 Task: For heading  Tahoma with underline.  font size for heading20,  'Change the font style of data to'Arial.  and font size to 12,  Change the alignment of both headline & data to Align left.  In the sheet  ExpReport templates
Action: Mouse moved to (104, 112)
Screenshot: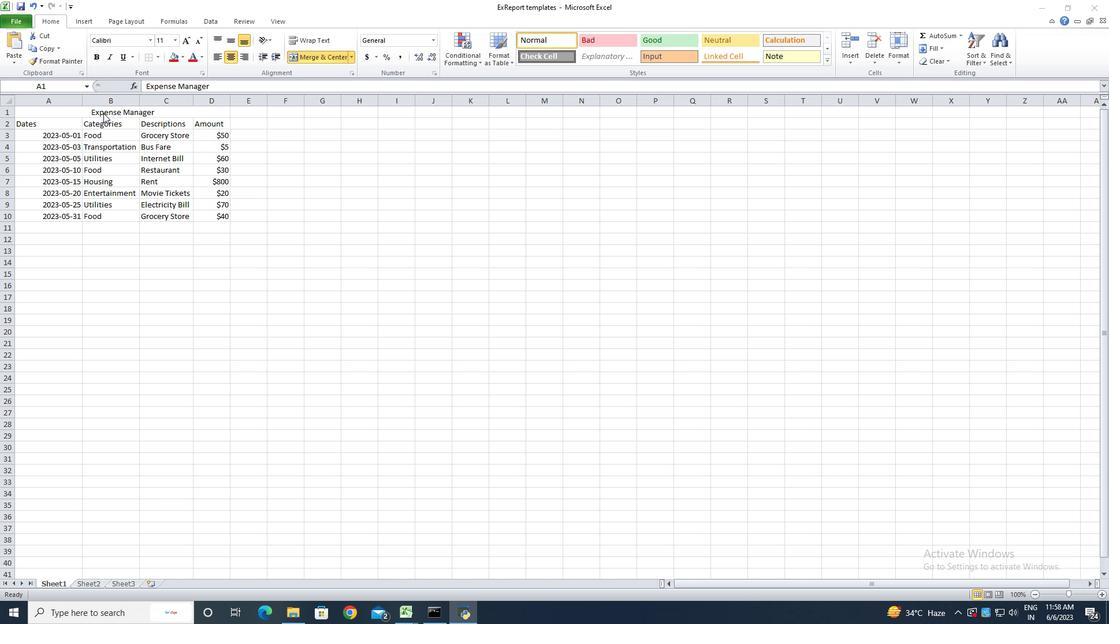
Action: Mouse pressed left at (104, 112)
Screenshot: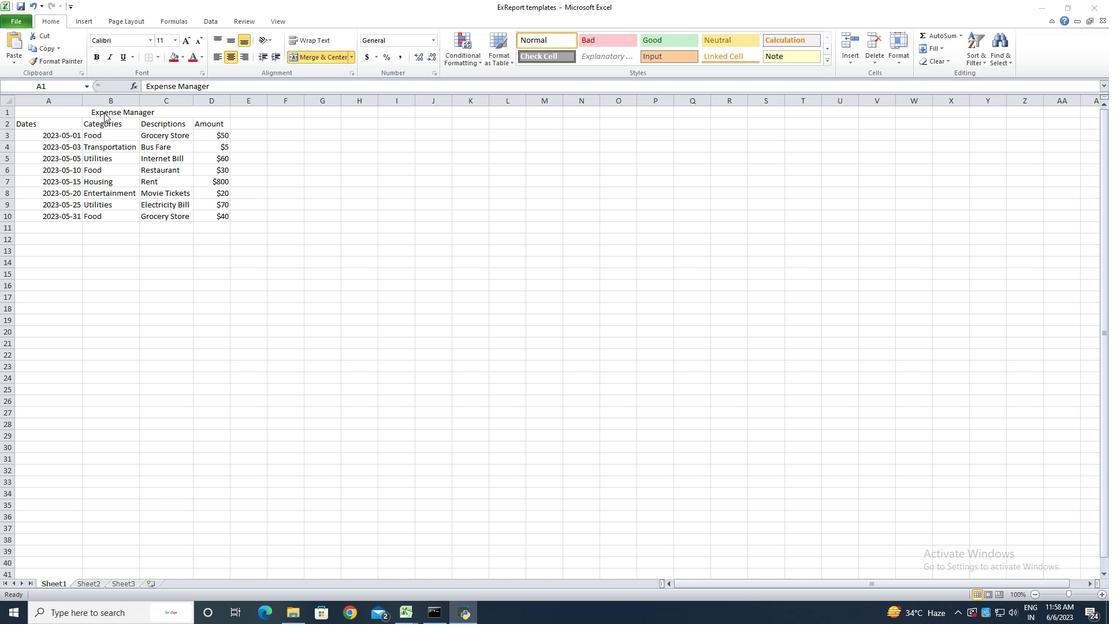 
Action: Mouse moved to (150, 38)
Screenshot: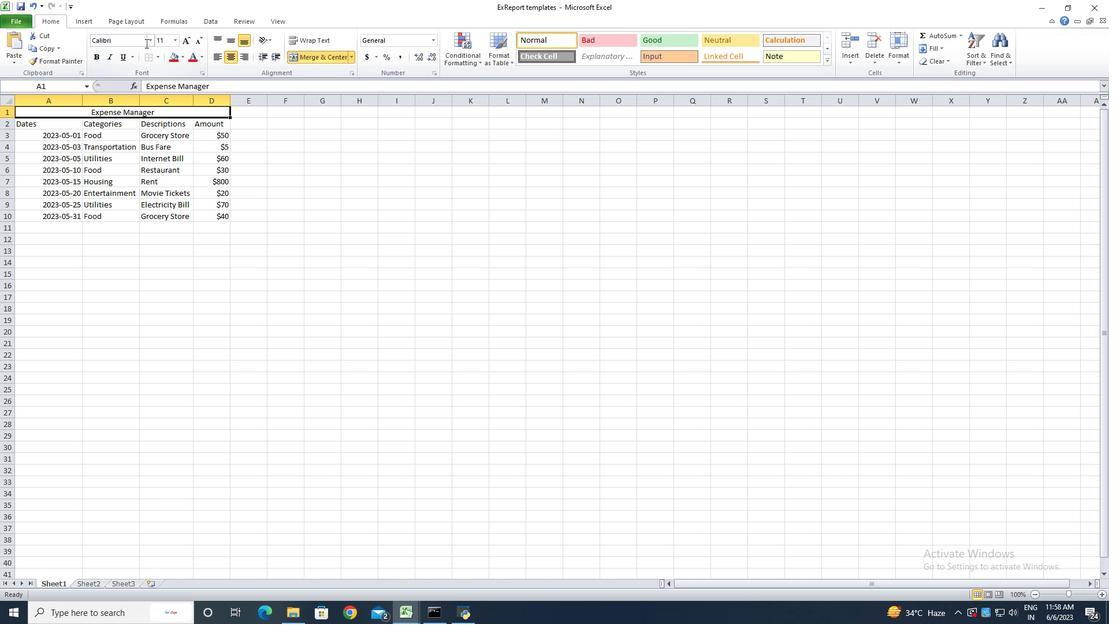 
Action: Mouse pressed left at (150, 38)
Screenshot: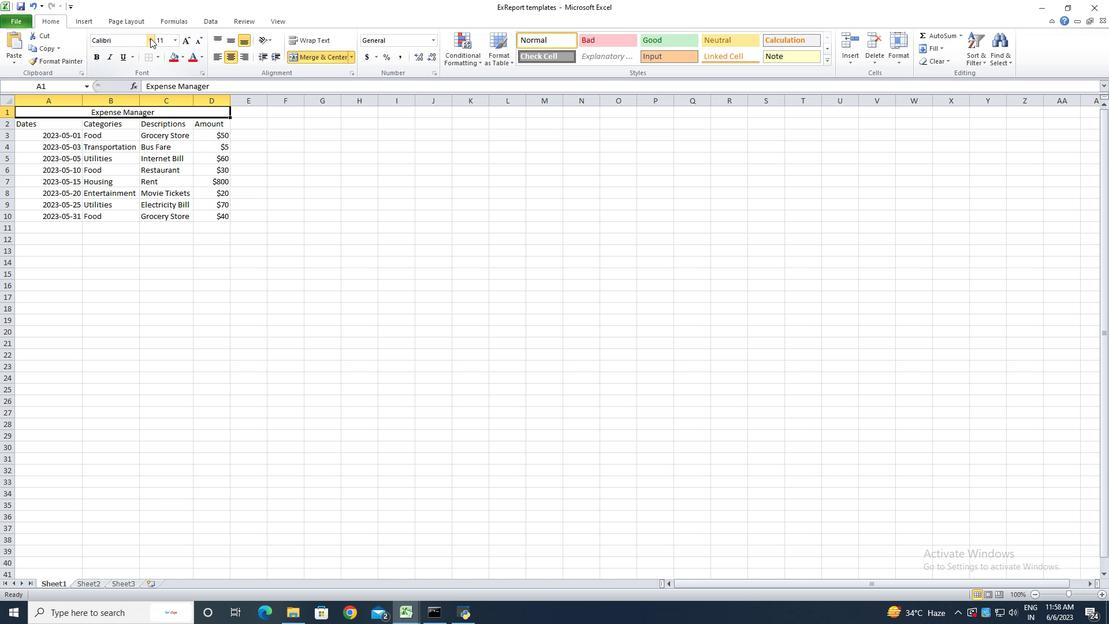 
Action: Key pressed <Key.shift>Tahoma
Screenshot: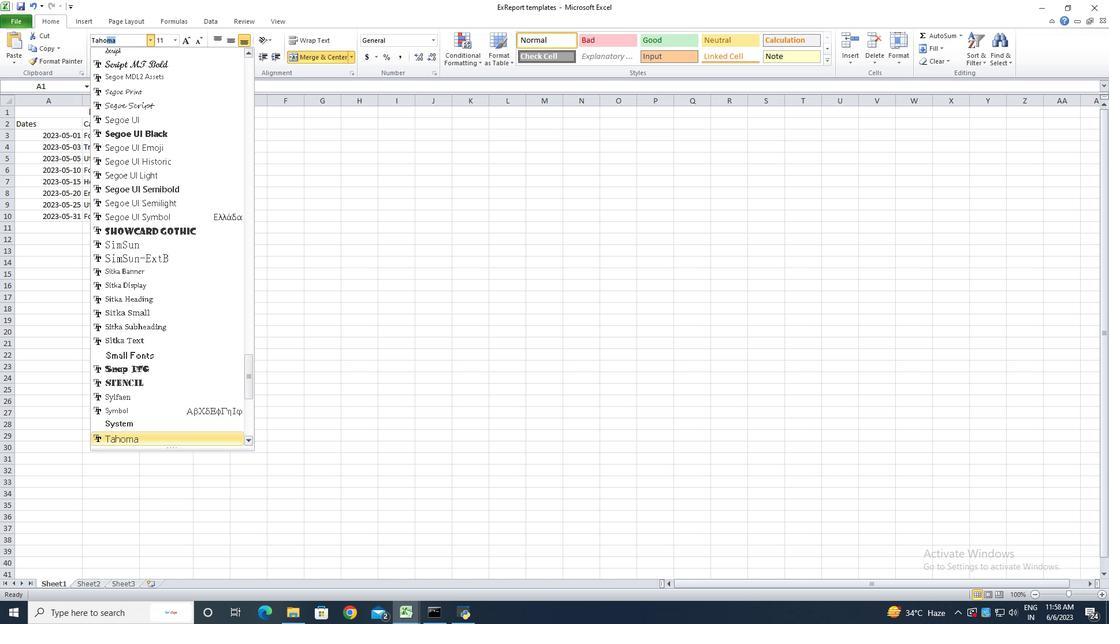 
Action: Mouse moved to (124, 442)
Screenshot: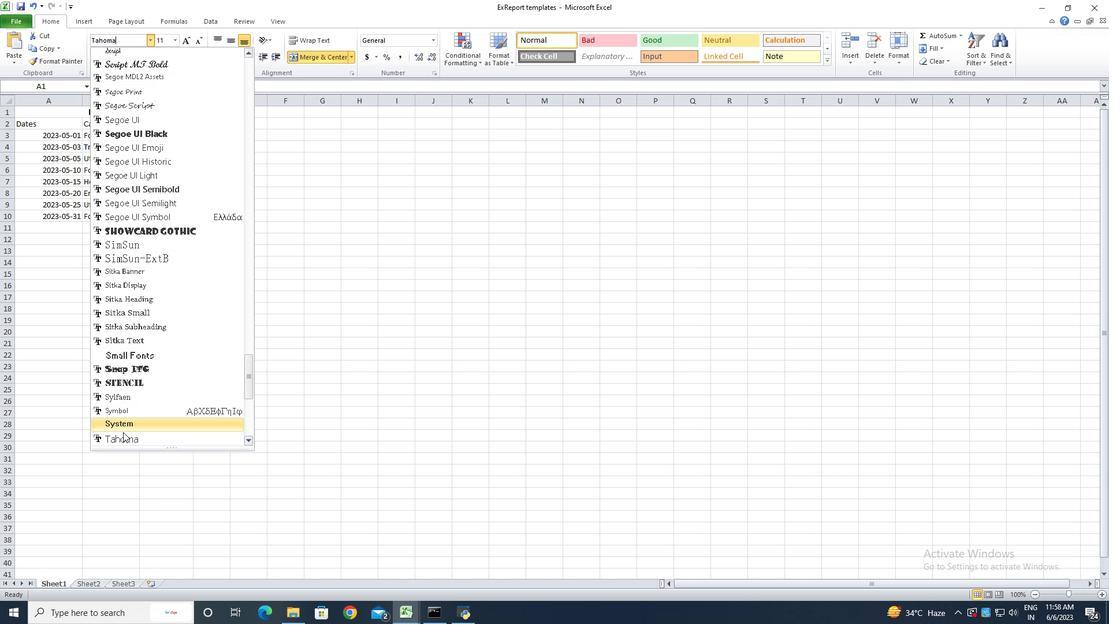 
Action: Mouse pressed left at (124, 442)
Screenshot: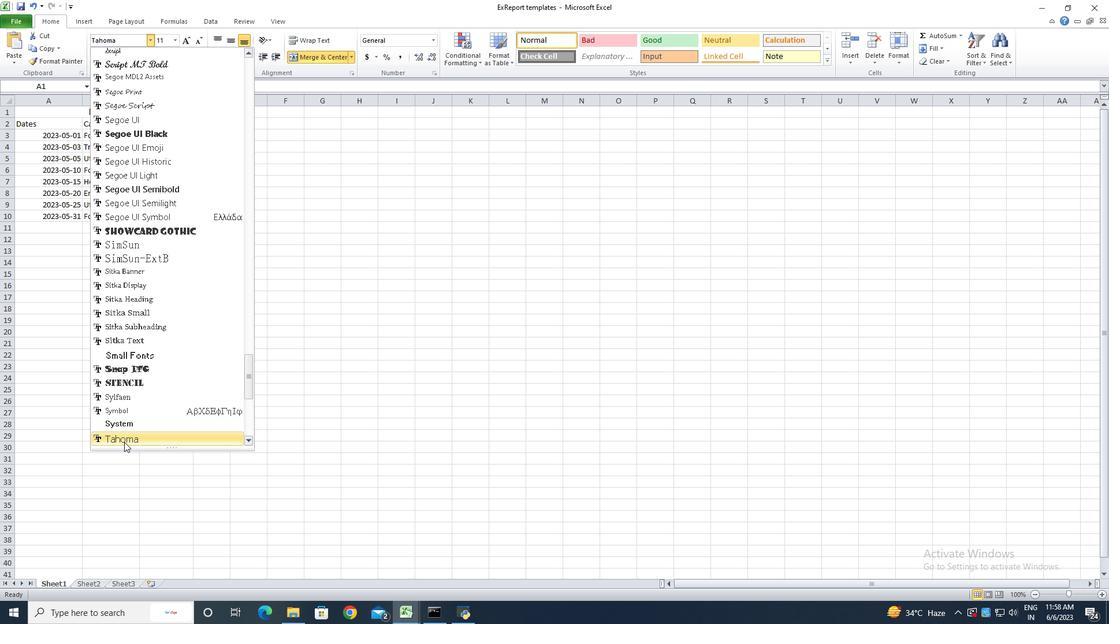 
Action: Mouse moved to (121, 52)
Screenshot: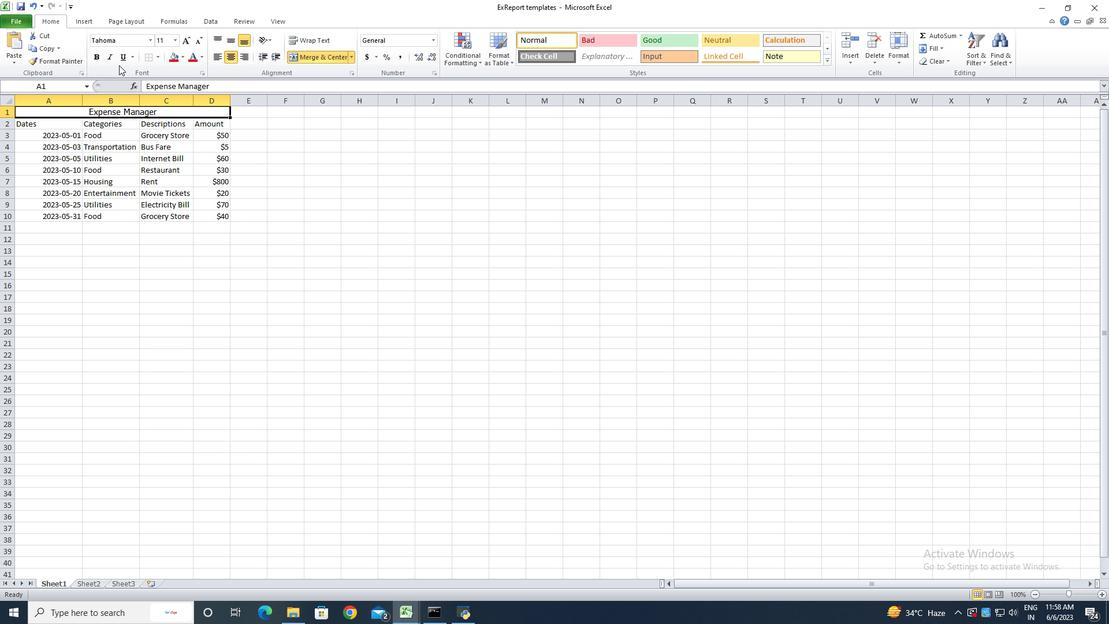 
Action: Mouse pressed left at (121, 52)
Screenshot: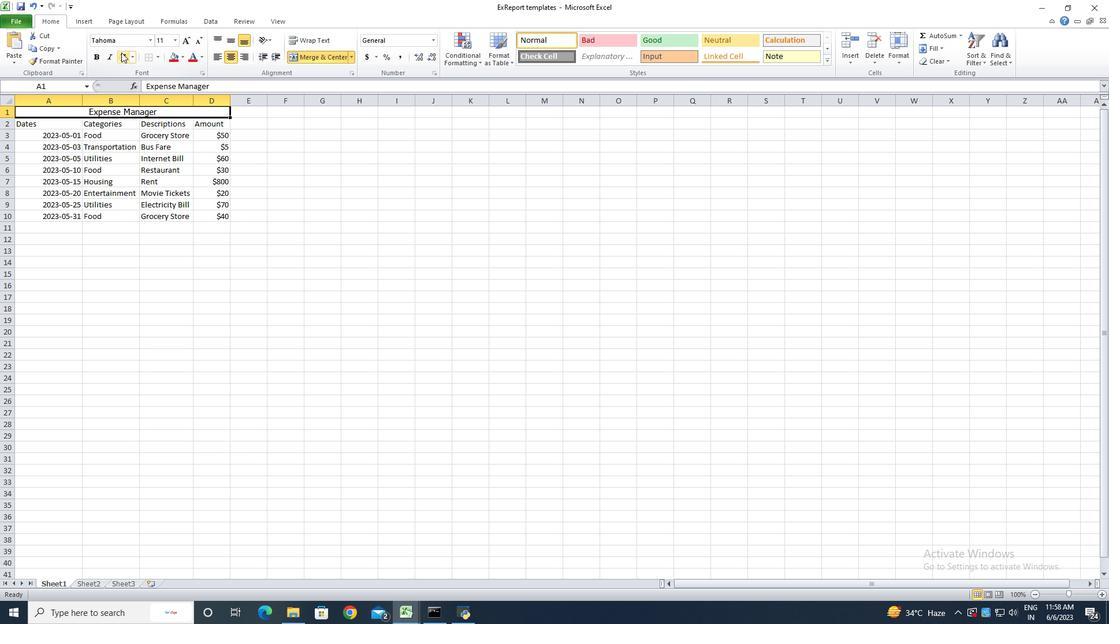 
Action: Mouse moved to (186, 38)
Screenshot: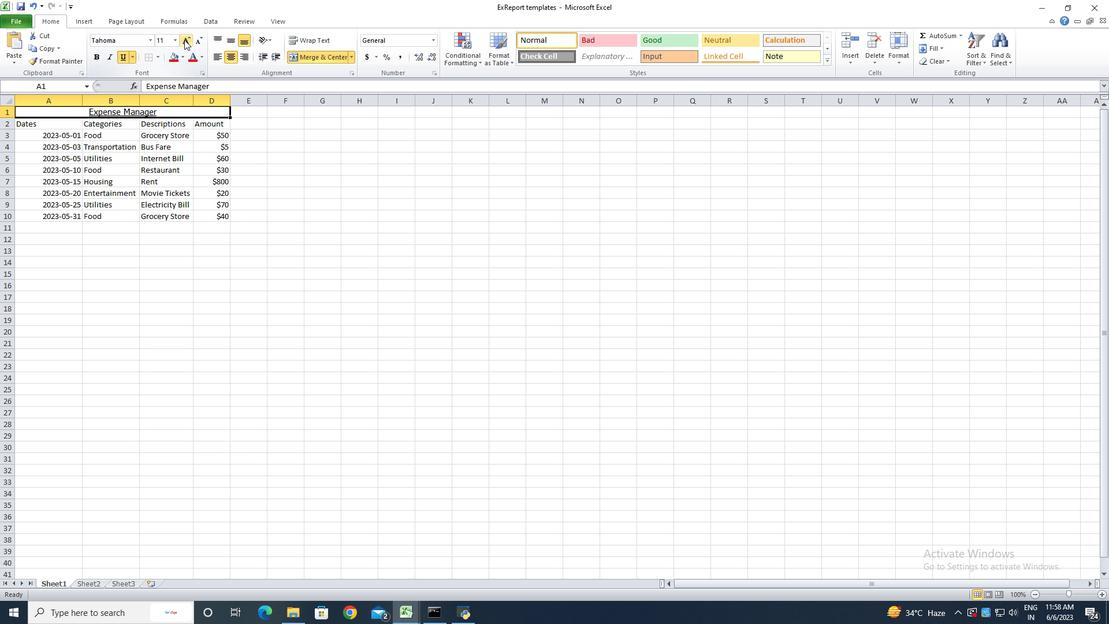 
Action: Mouse pressed left at (186, 38)
Screenshot: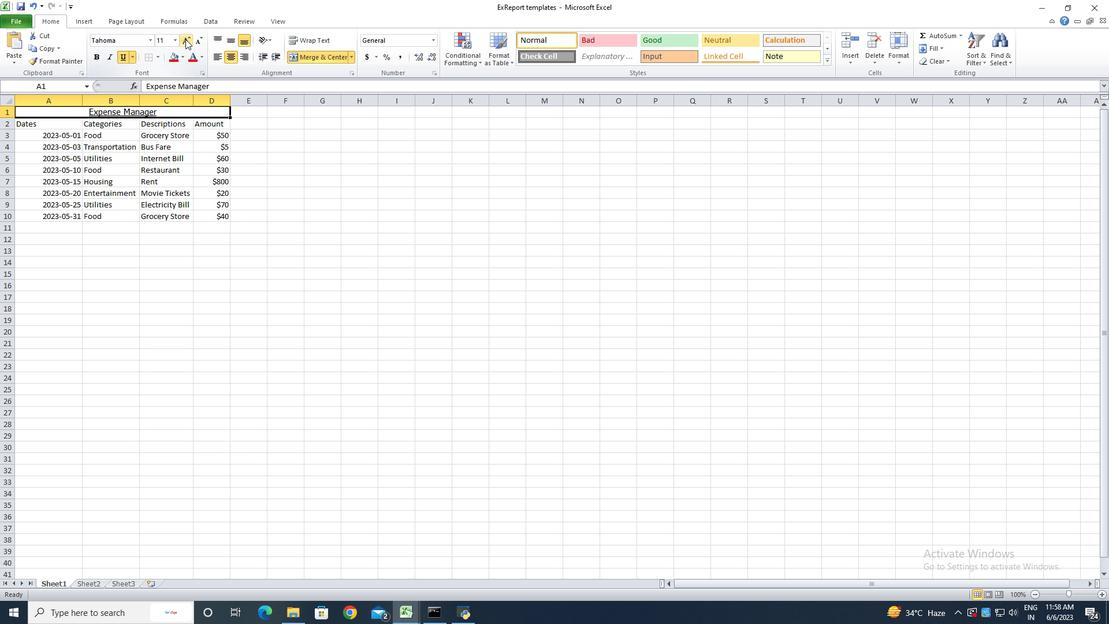 
Action: Mouse pressed left at (186, 38)
Screenshot: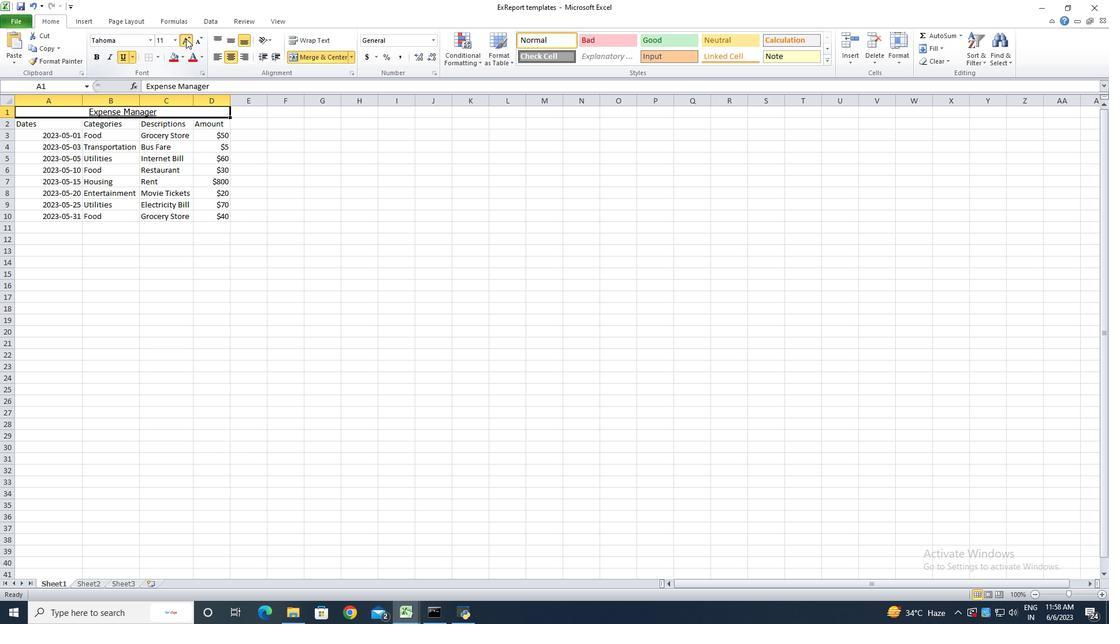 
Action: Mouse pressed left at (186, 38)
Screenshot: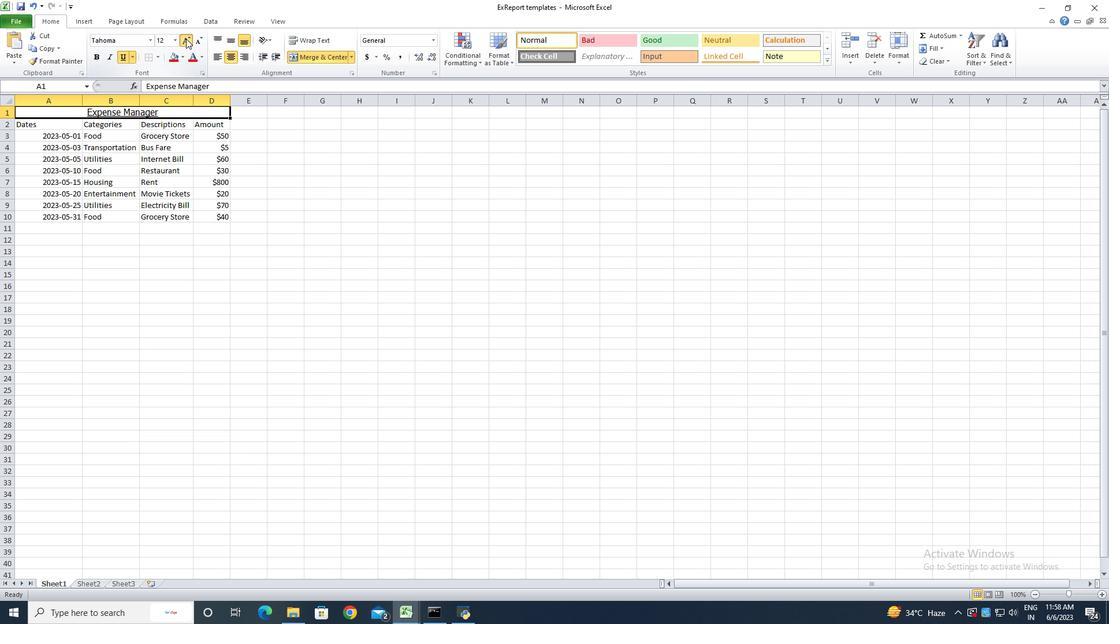 
Action: Mouse pressed left at (186, 38)
Screenshot: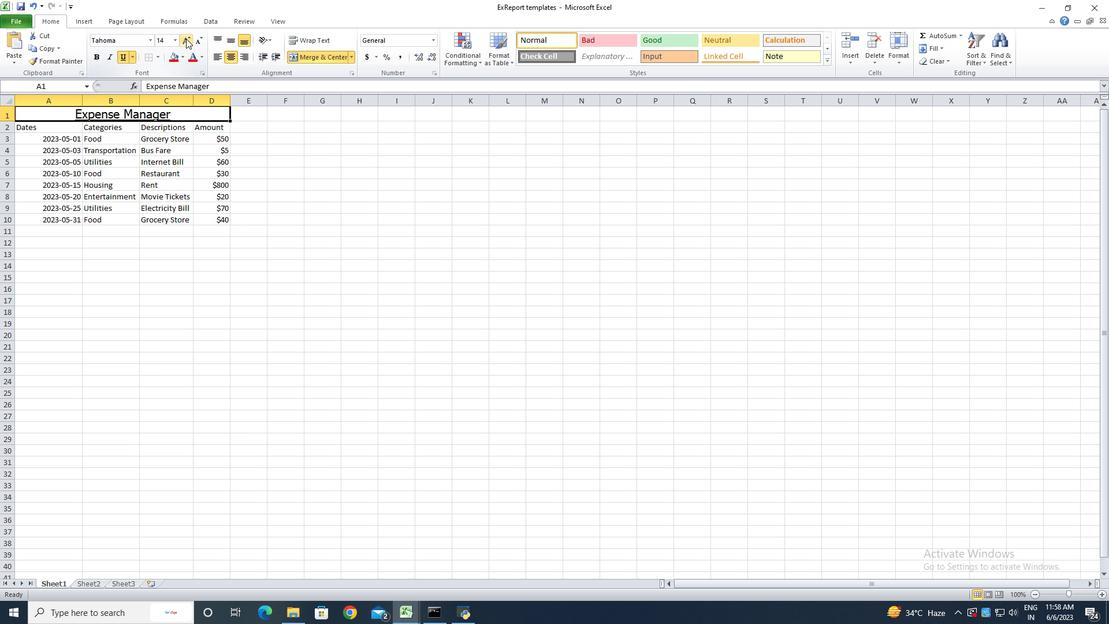 
Action: Mouse pressed left at (186, 38)
Screenshot: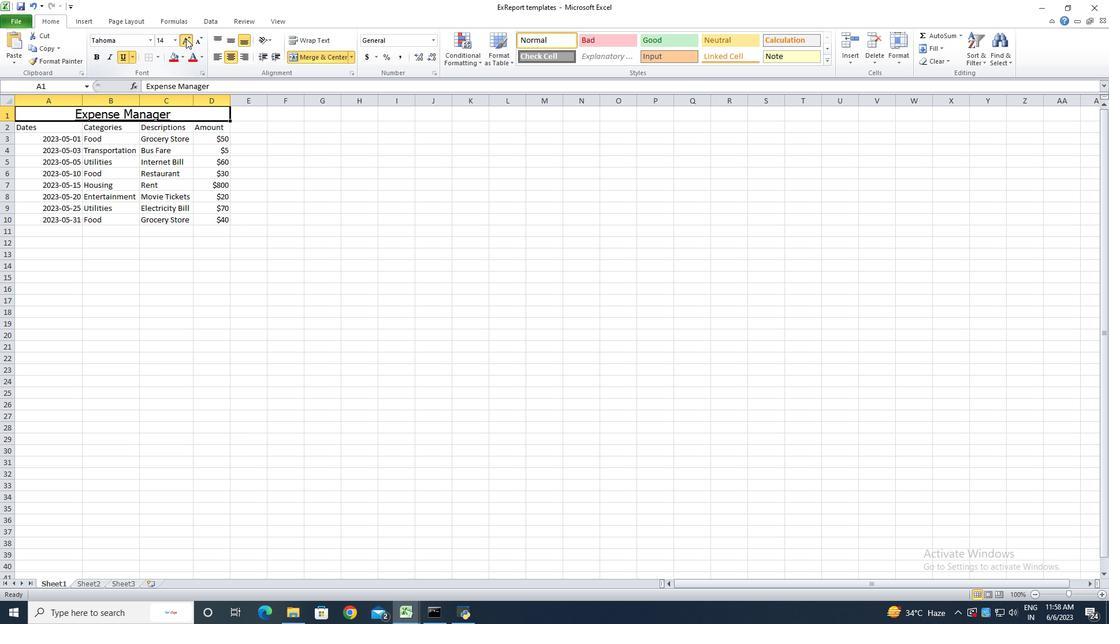 
Action: Mouse moved to (166, 281)
Screenshot: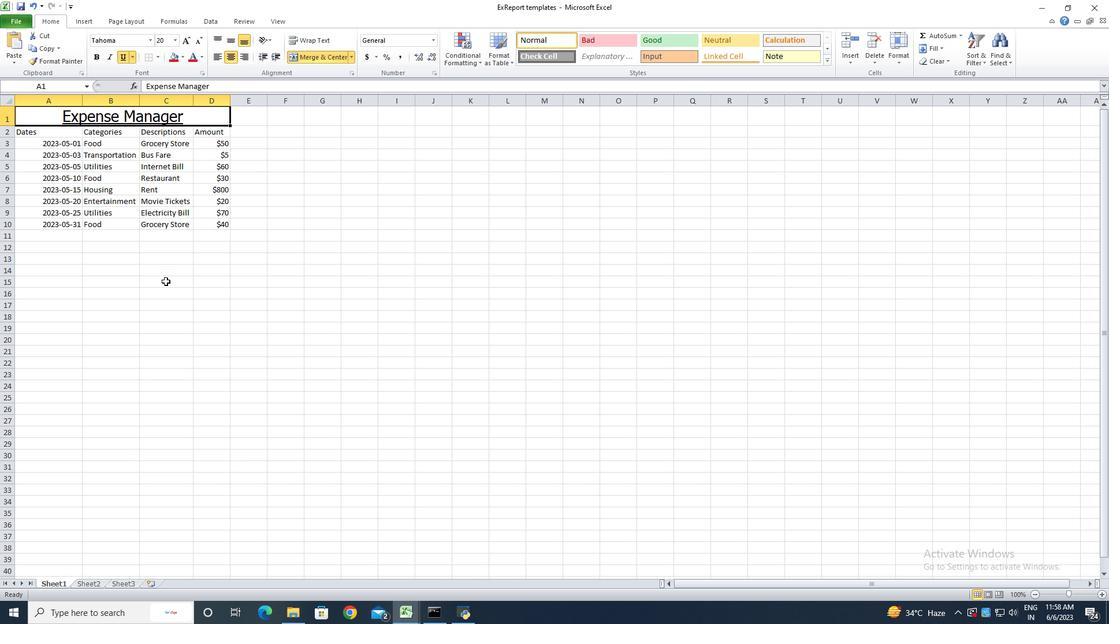 
Action: Mouse pressed left at (166, 281)
Screenshot: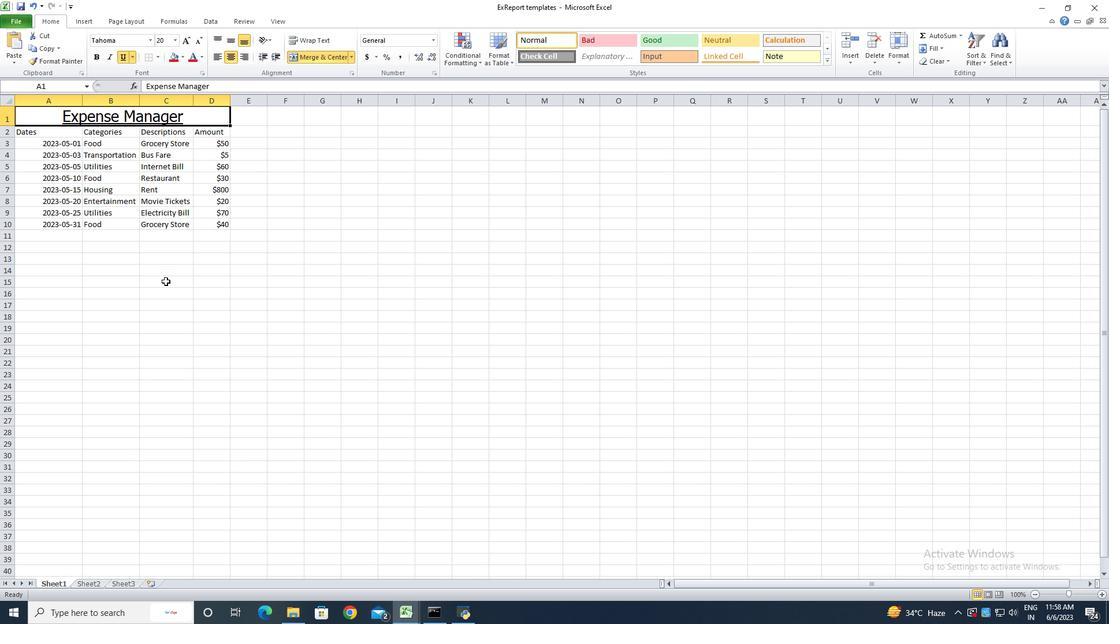 
Action: Mouse moved to (42, 132)
Screenshot: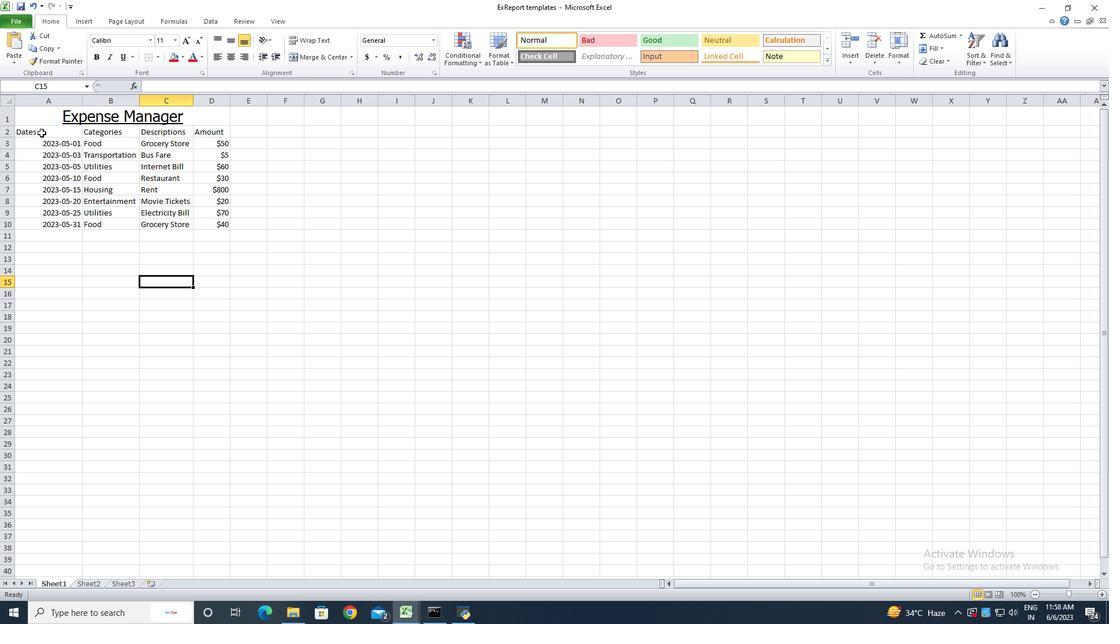 
Action: Mouse pressed left at (42, 132)
Screenshot: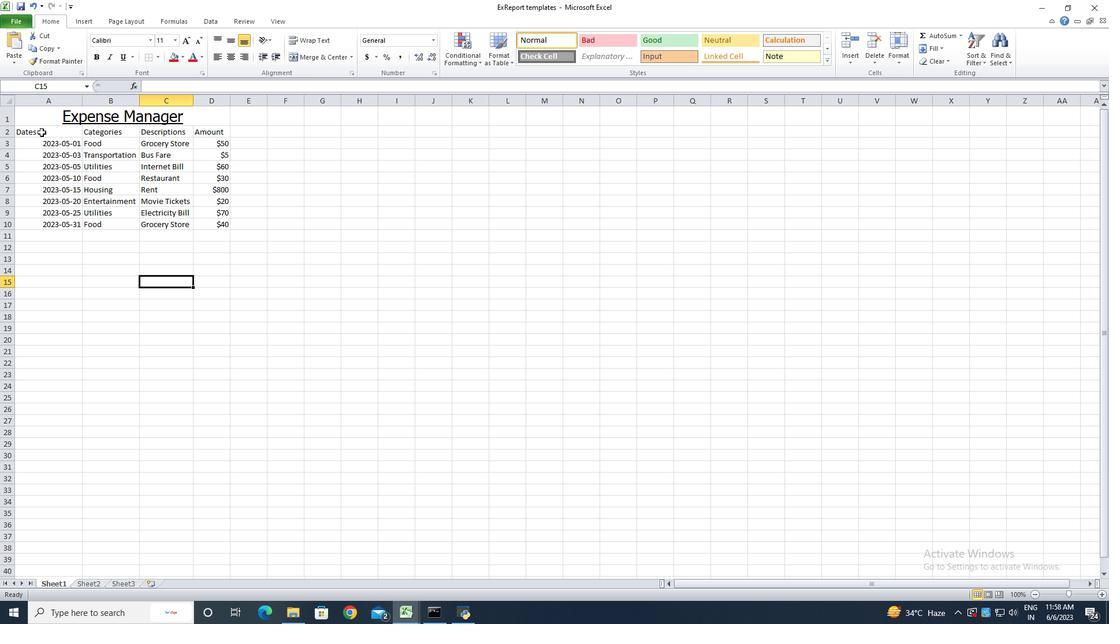 
Action: Mouse moved to (148, 40)
Screenshot: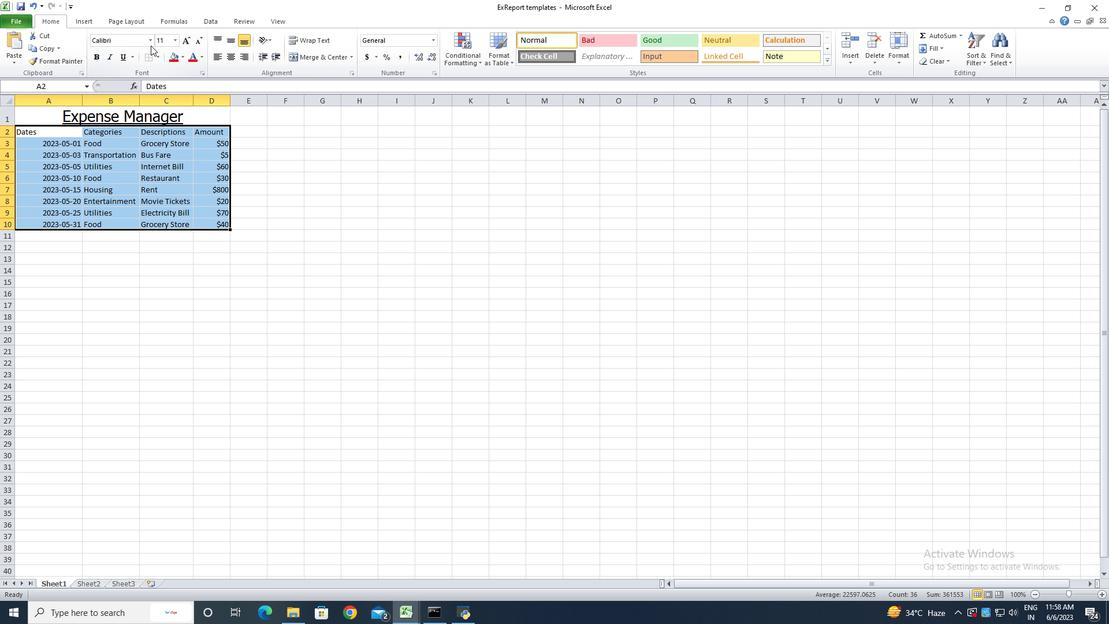 
Action: Mouse pressed left at (148, 40)
Screenshot: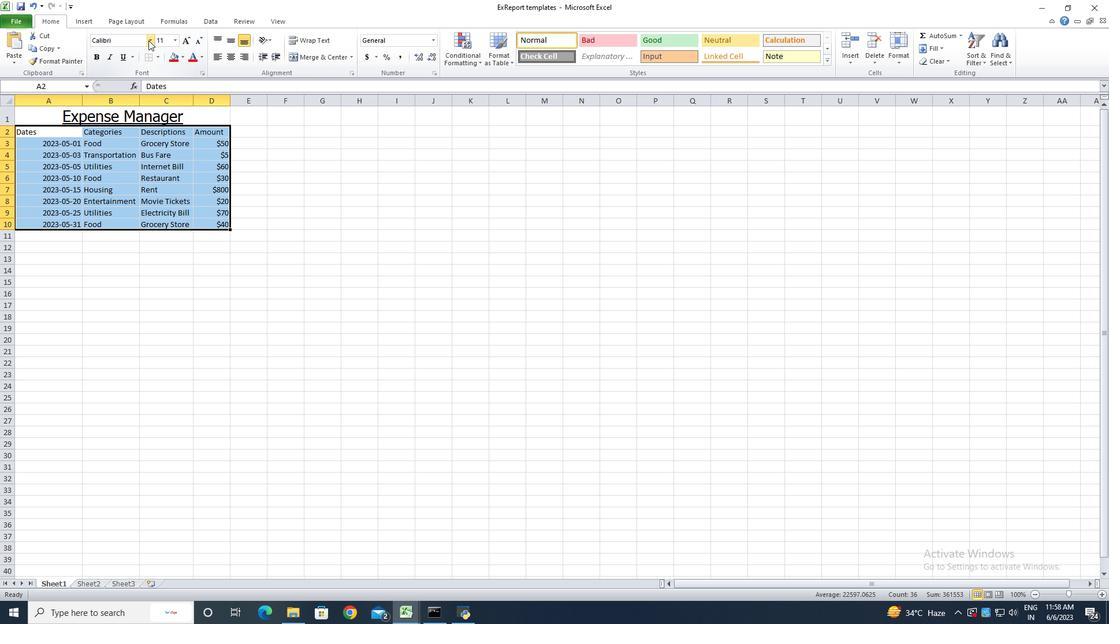 
Action: Mouse moved to (134, 131)
Screenshot: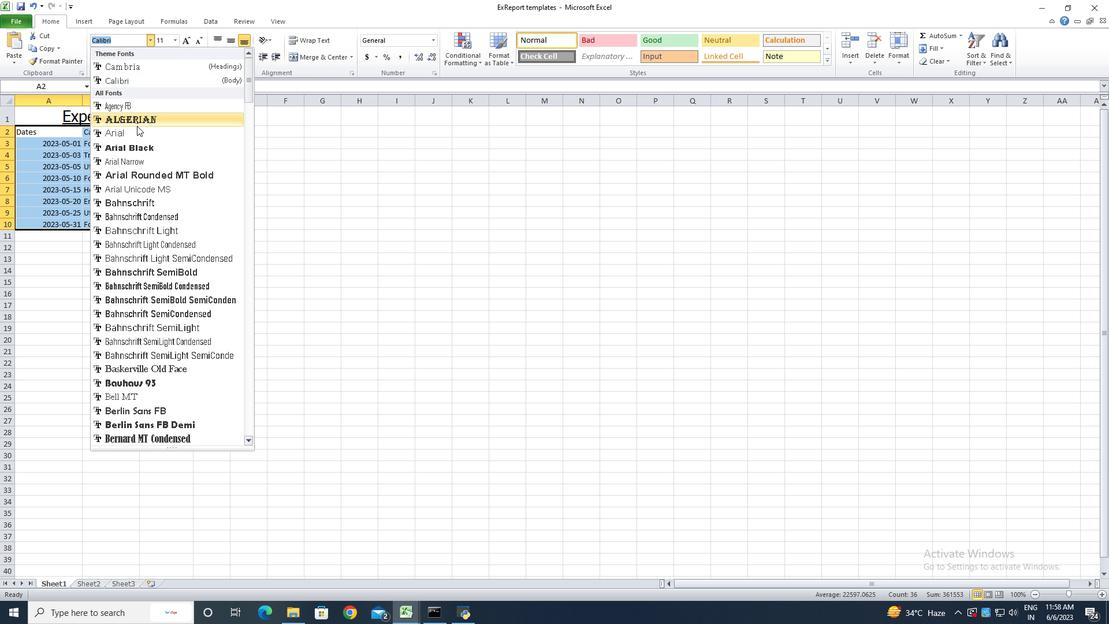 
Action: Mouse pressed left at (134, 131)
Screenshot: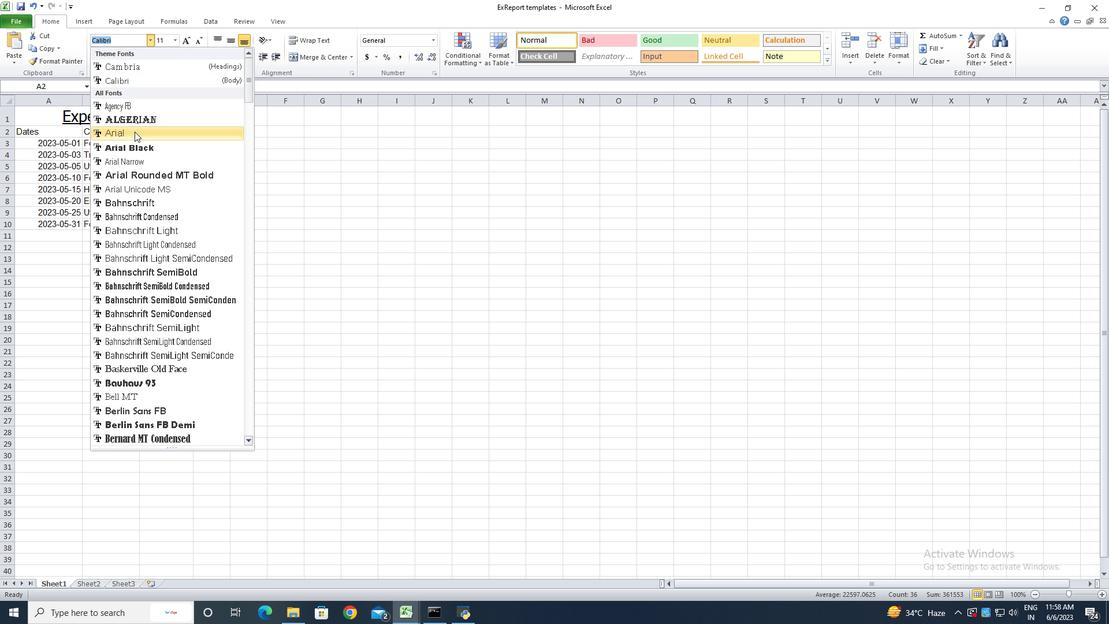 
Action: Mouse moved to (186, 41)
Screenshot: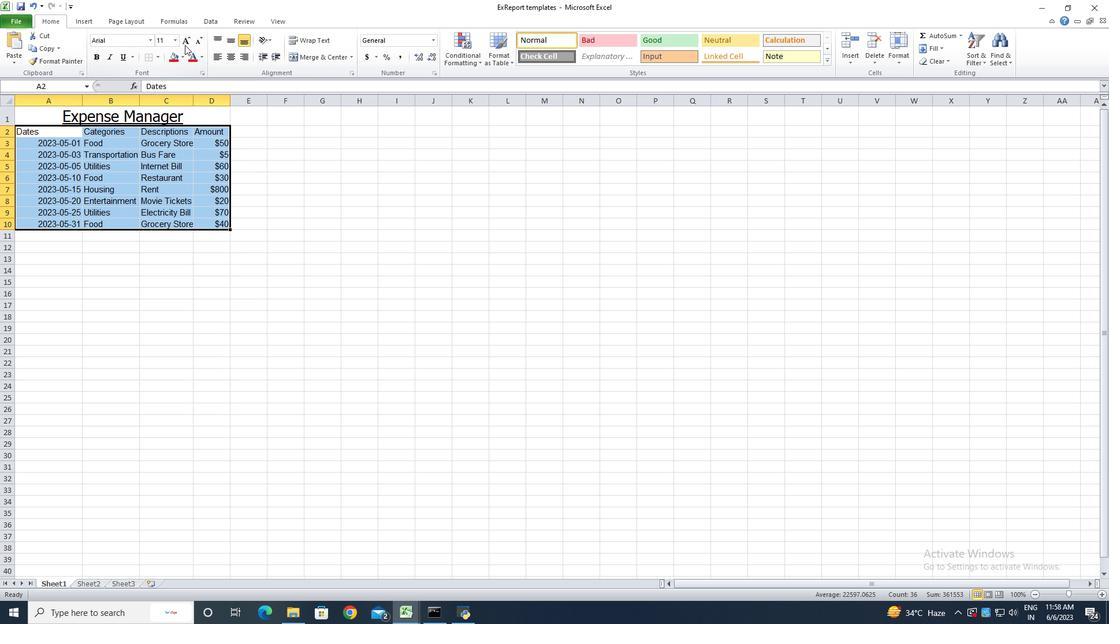
Action: Mouse pressed left at (186, 41)
Screenshot: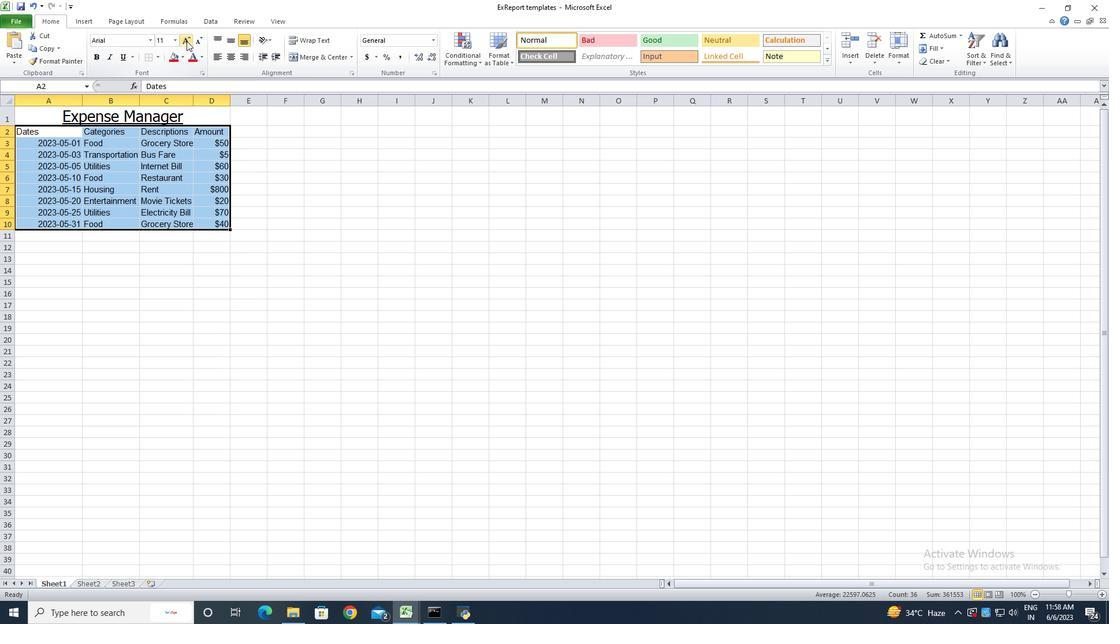 
Action: Mouse moved to (119, 308)
Screenshot: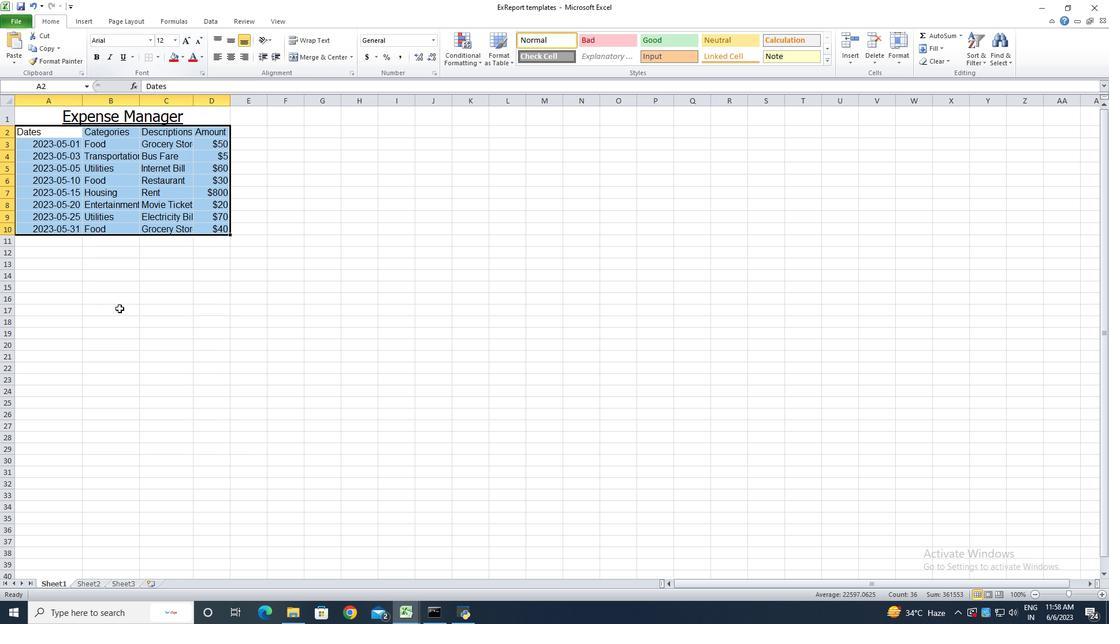 
Action: Mouse pressed left at (119, 308)
Screenshot: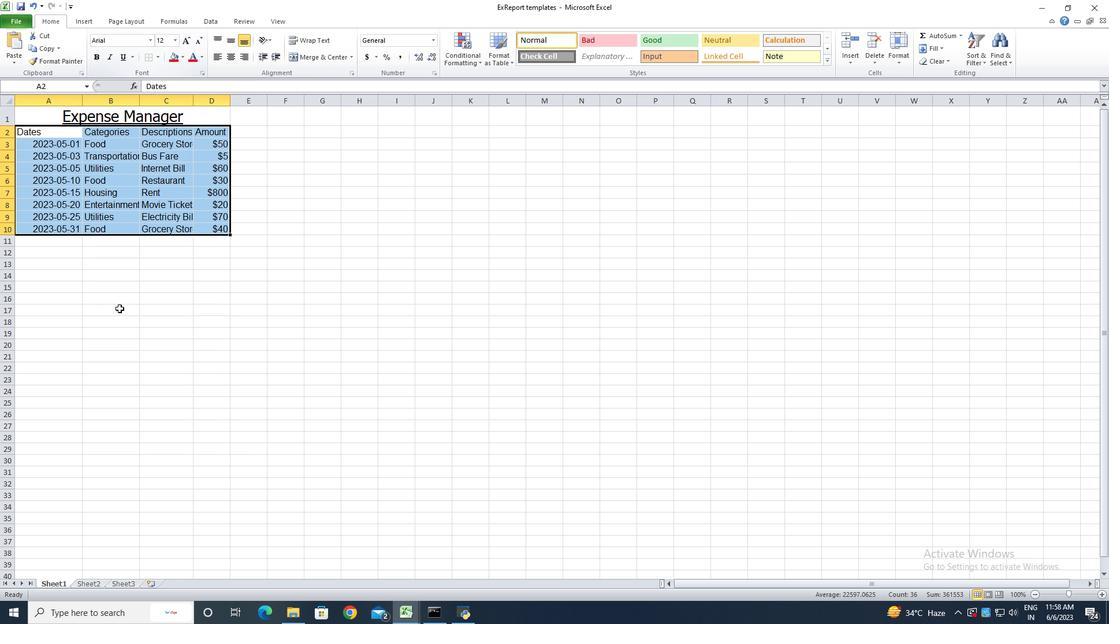 
Action: Mouse moved to (81, 102)
Screenshot: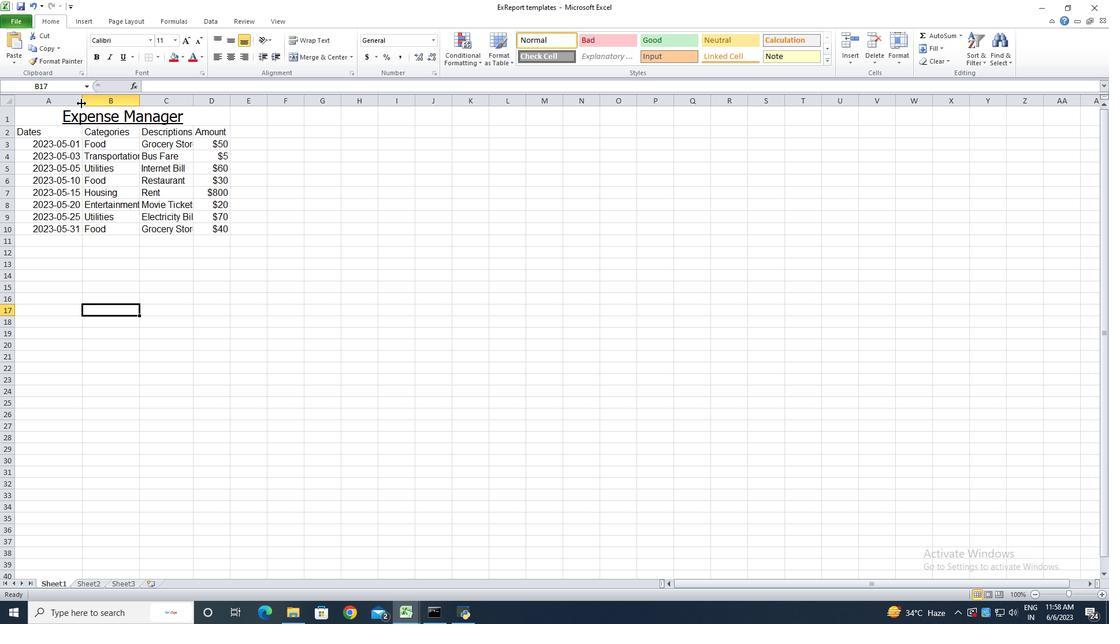 
Action: Mouse pressed left at (81, 102)
Screenshot: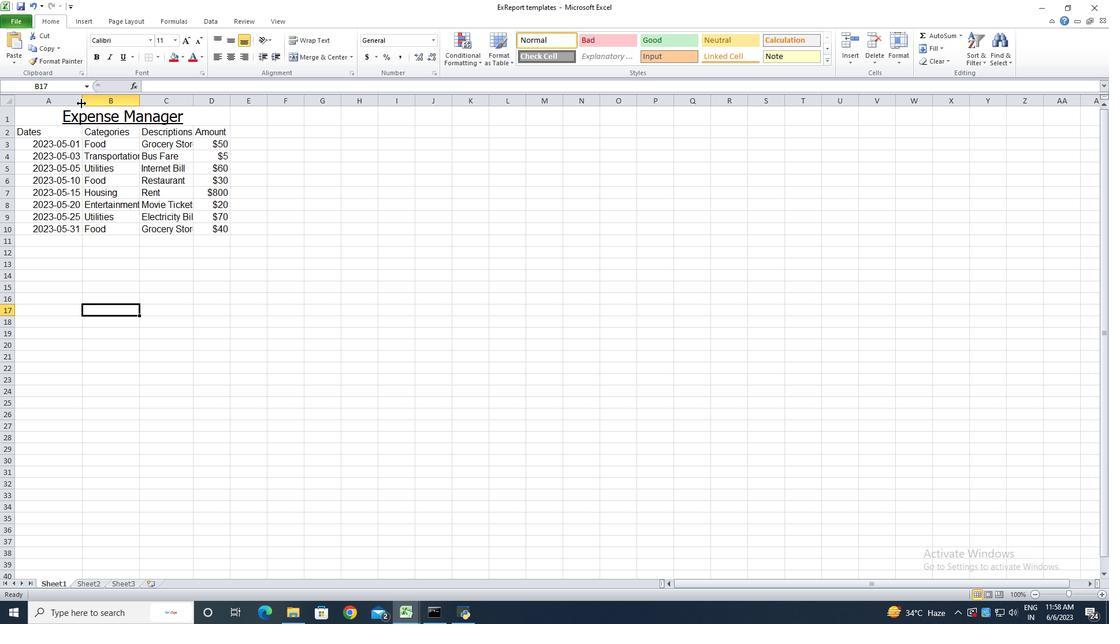 
Action: Mouse pressed left at (81, 102)
Screenshot: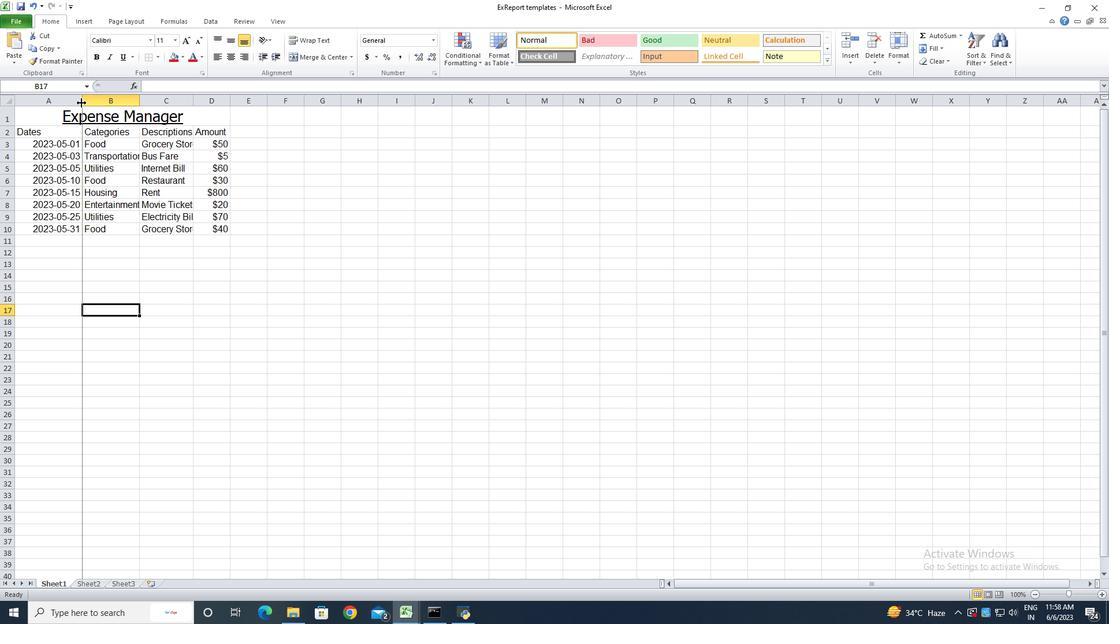 
Action: Mouse moved to (125, 102)
Screenshot: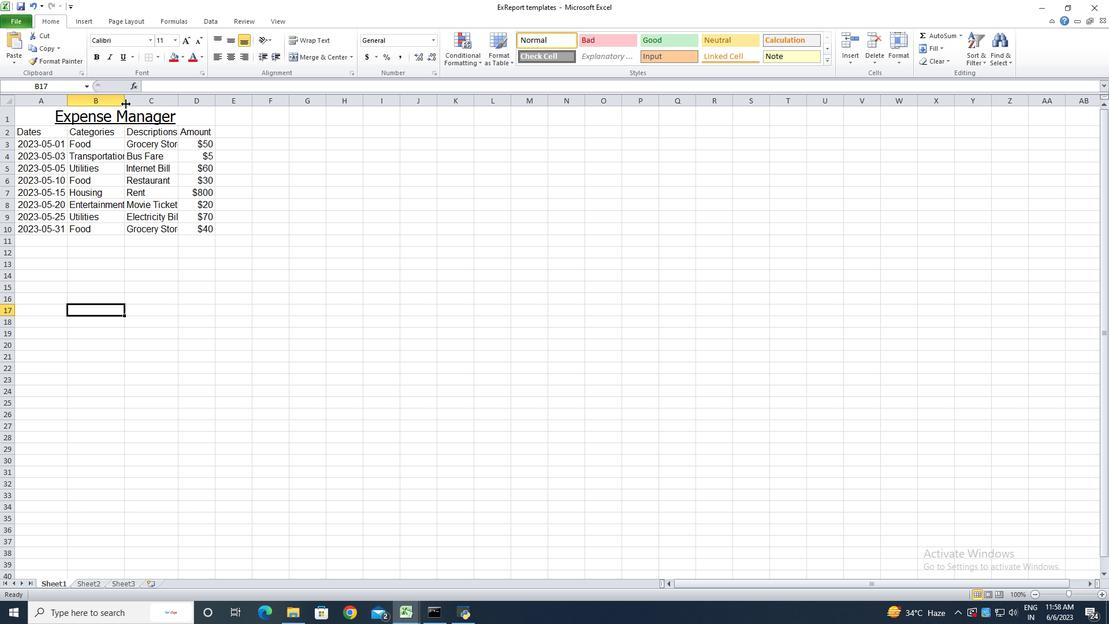 
Action: Mouse pressed left at (125, 102)
Screenshot: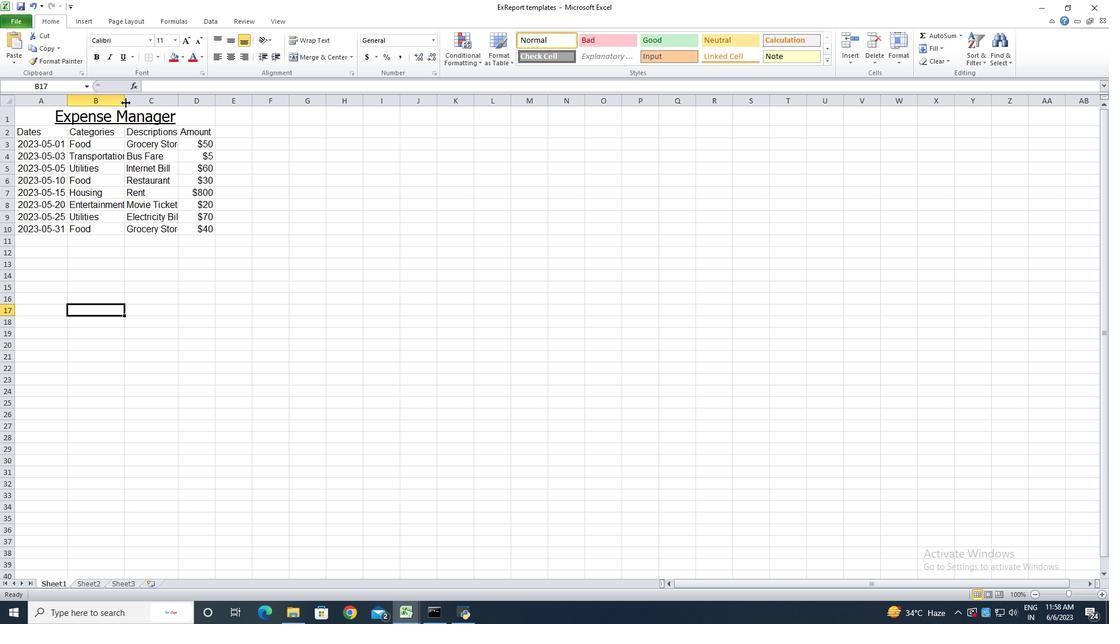 
Action: Mouse pressed left at (125, 102)
Screenshot: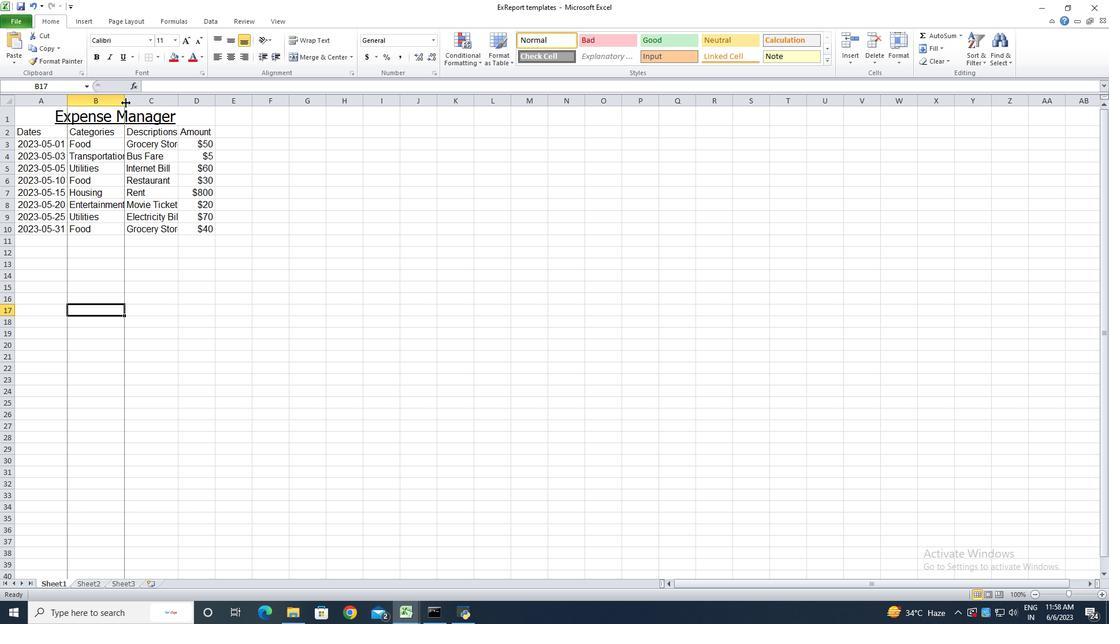 
Action: Mouse moved to (185, 104)
Screenshot: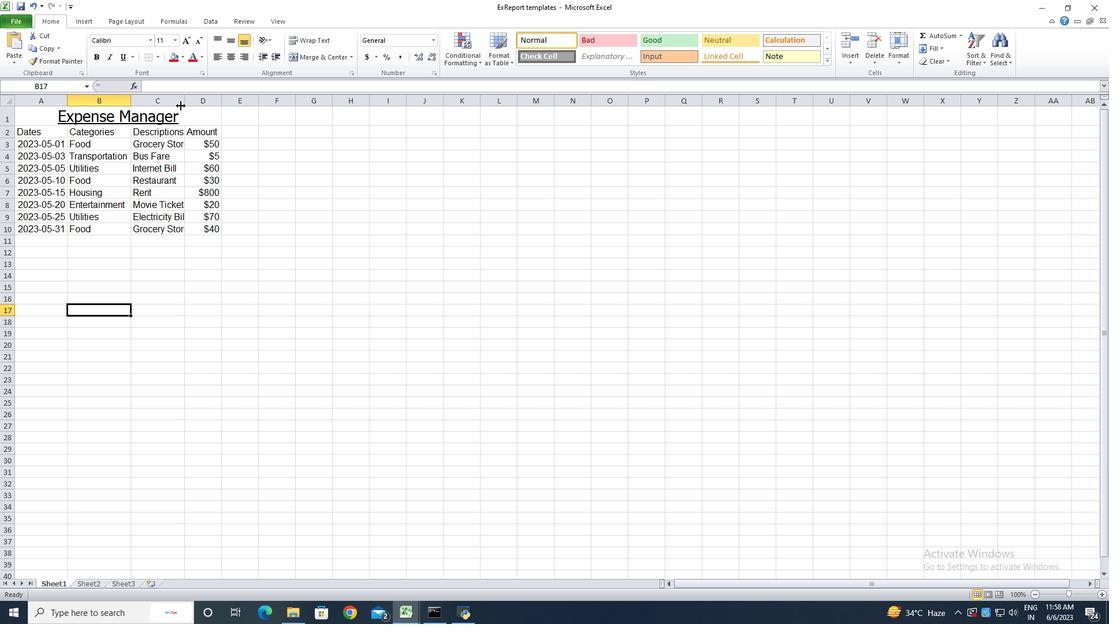 
Action: Mouse pressed left at (185, 104)
Screenshot: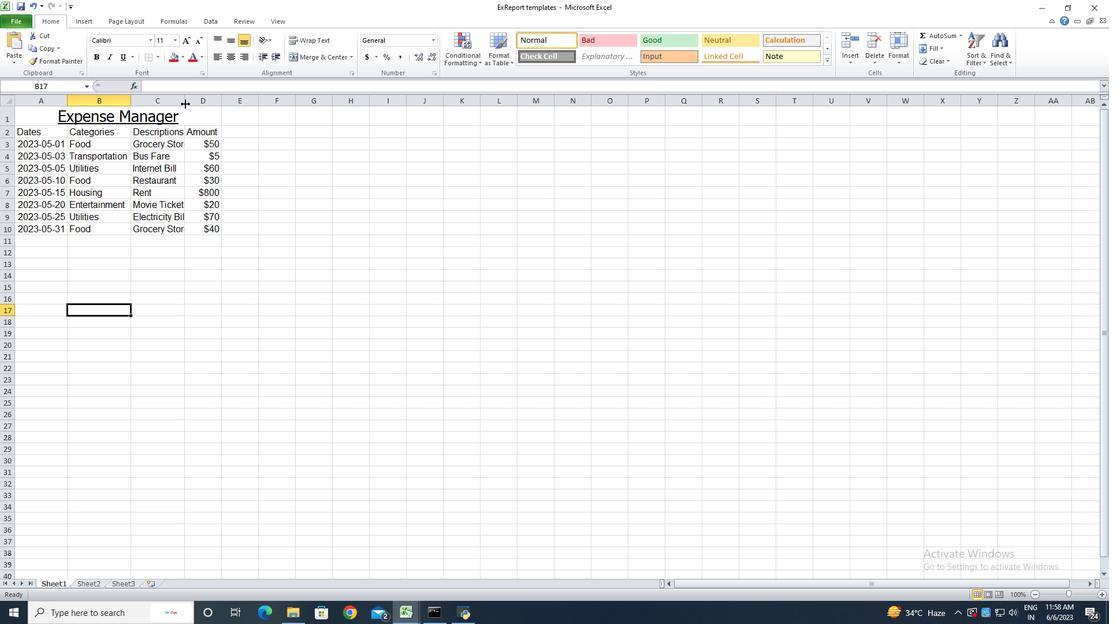
Action: Mouse pressed left at (185, 104)
Screenshot: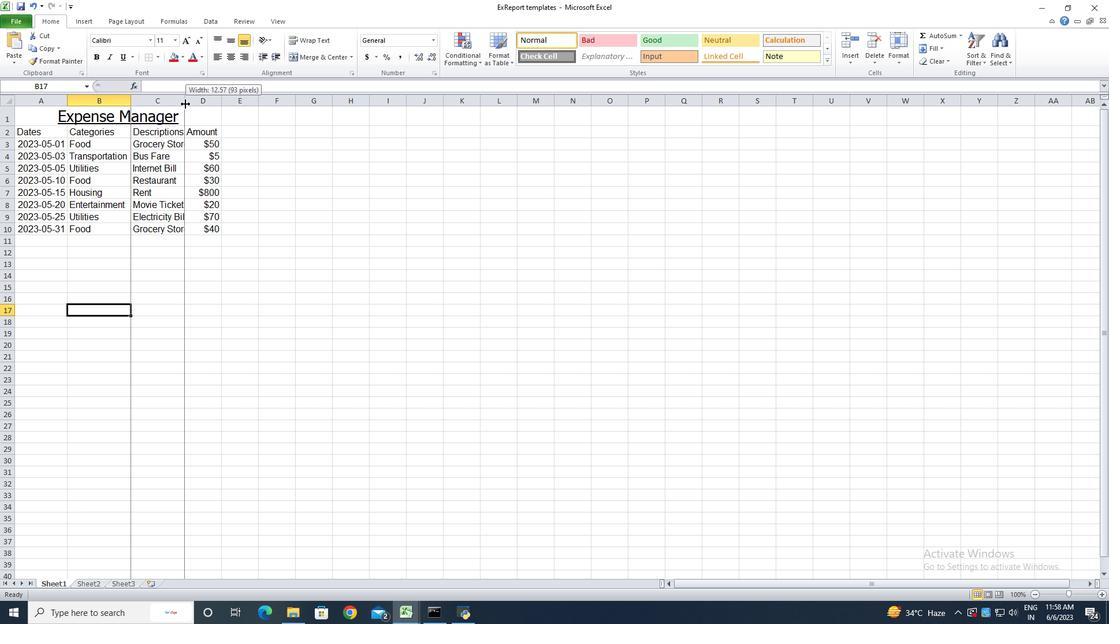
Action: Mouse moved to (230, 104)
Screenshot: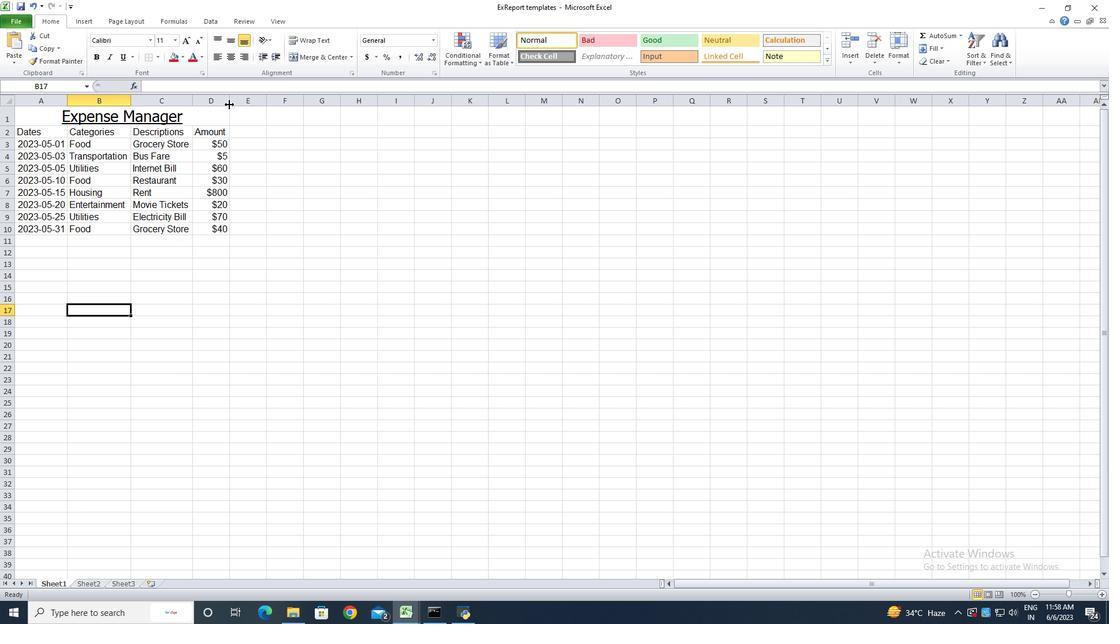 
Action: Mouse pressed left at (230, 104)
Screenshot: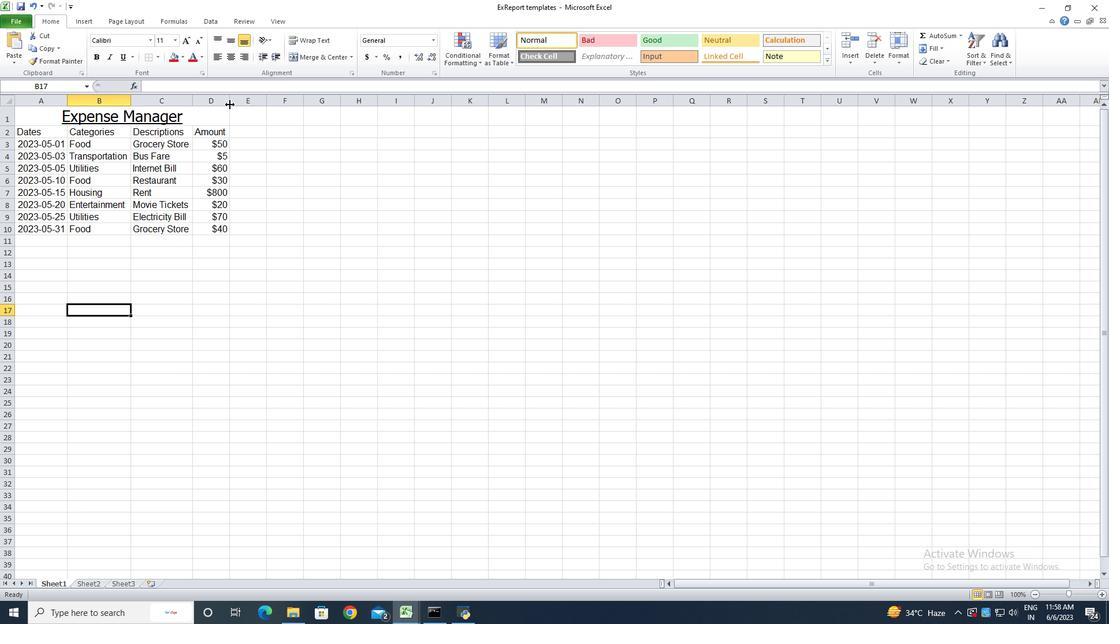 
Action: Mouse pressed left at (230, 104)
Screenshot: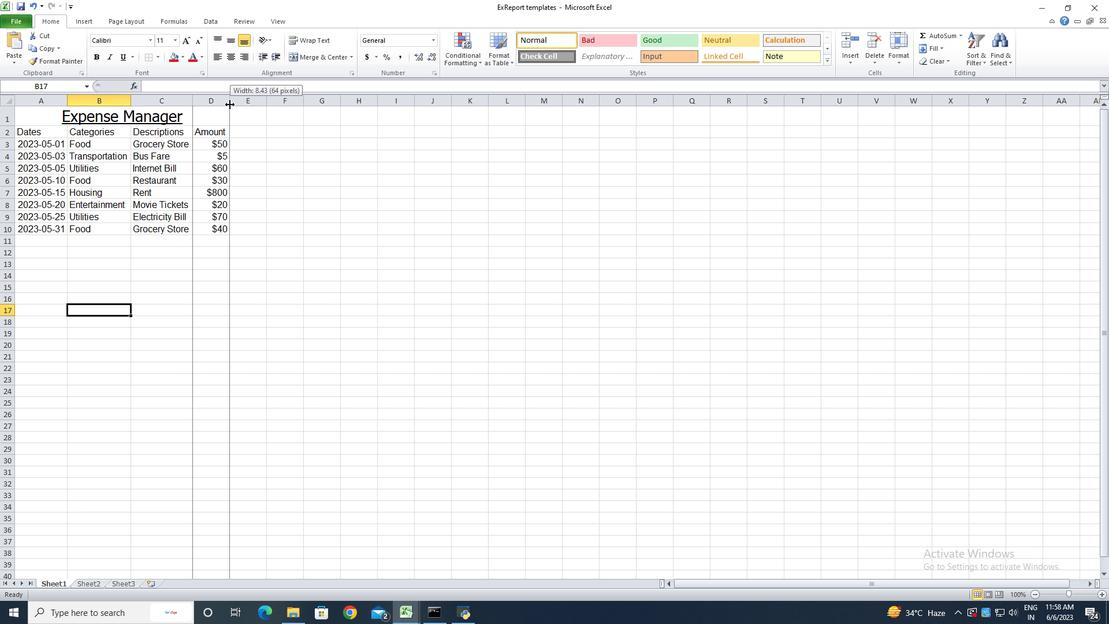 
Action: Mouse moved to (46, 113)
Screenshot: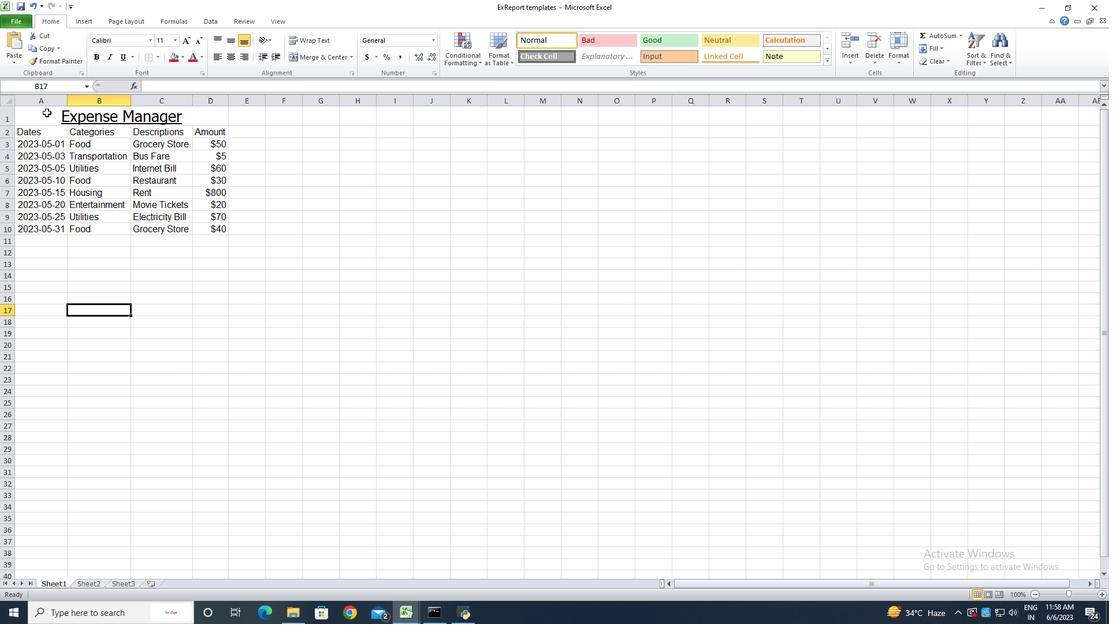 
Action: Mouse pressed left at (46, 113)
Screenshot: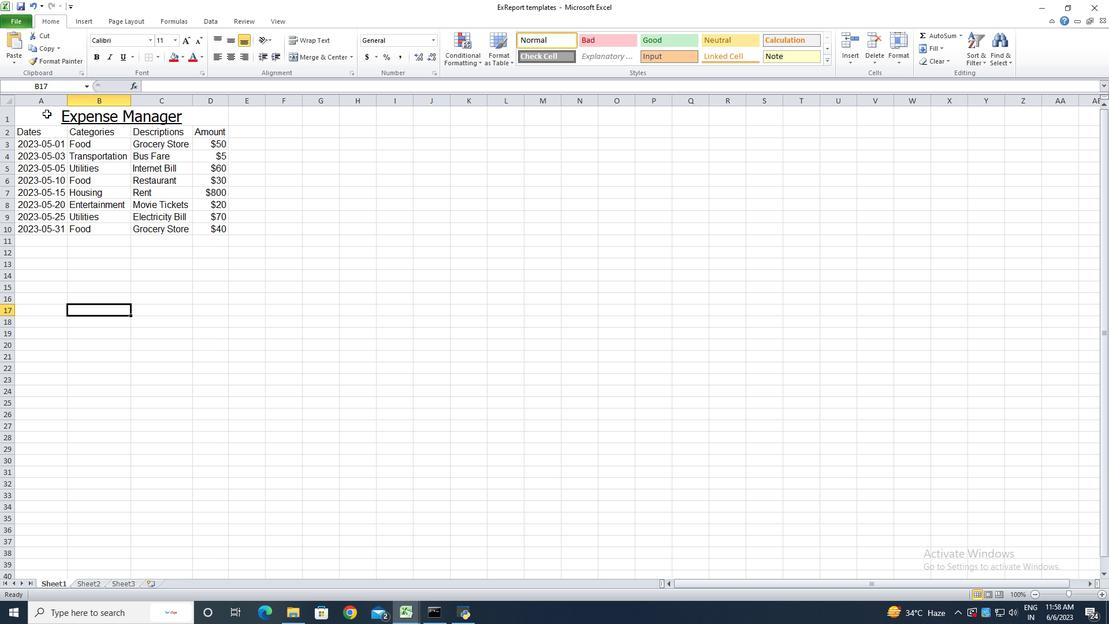 
Action: Mouse moved to (216, 58)
Screenshot: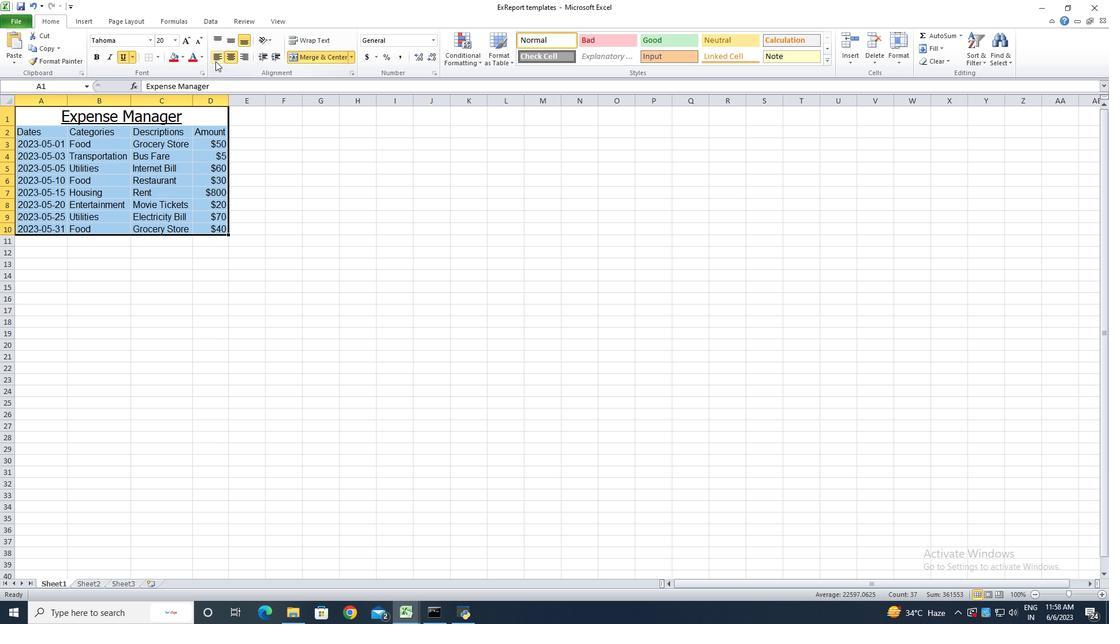 
Action: Mouse pressed left at (216, 58)
Screenshot: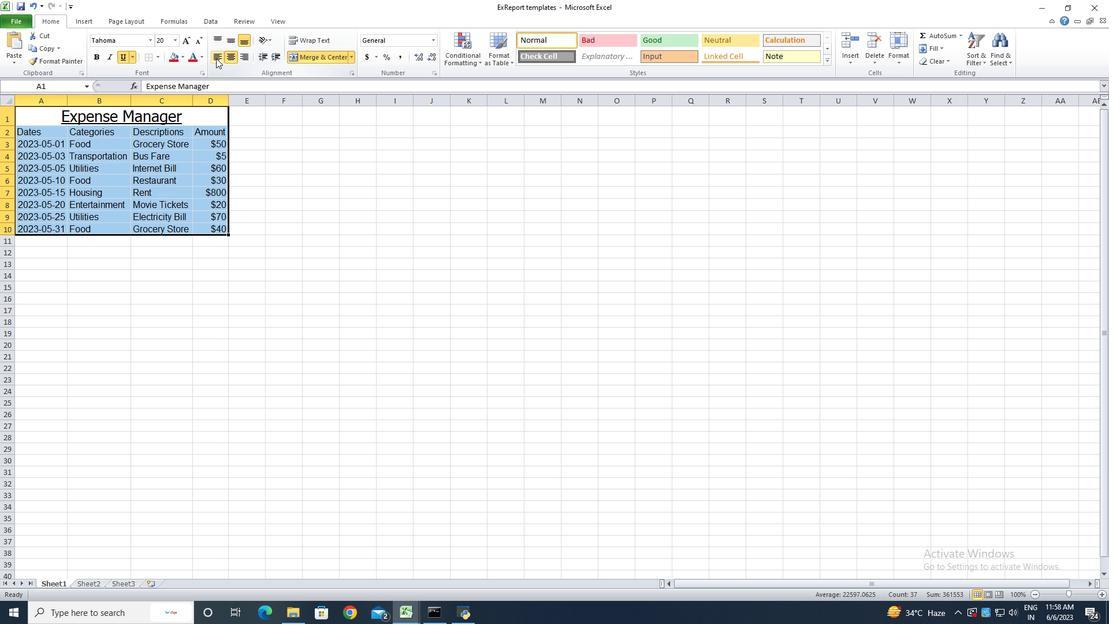 
Action: Mouse moved to (225, 252)
Screenshot: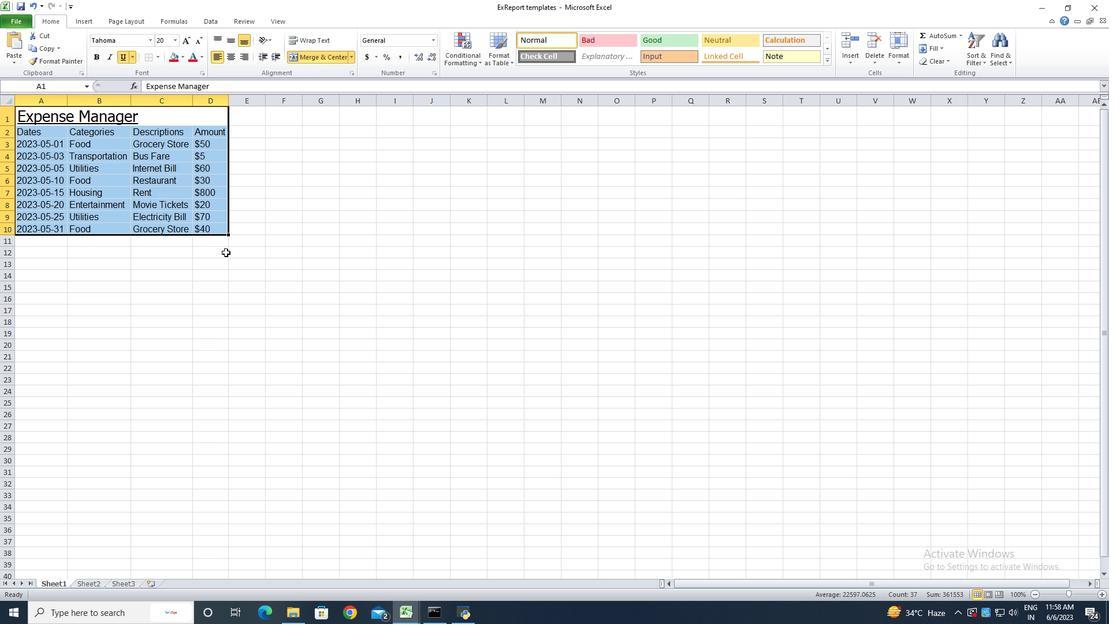 
Action: Mouse pressed left at (225, 252)
Screenshot: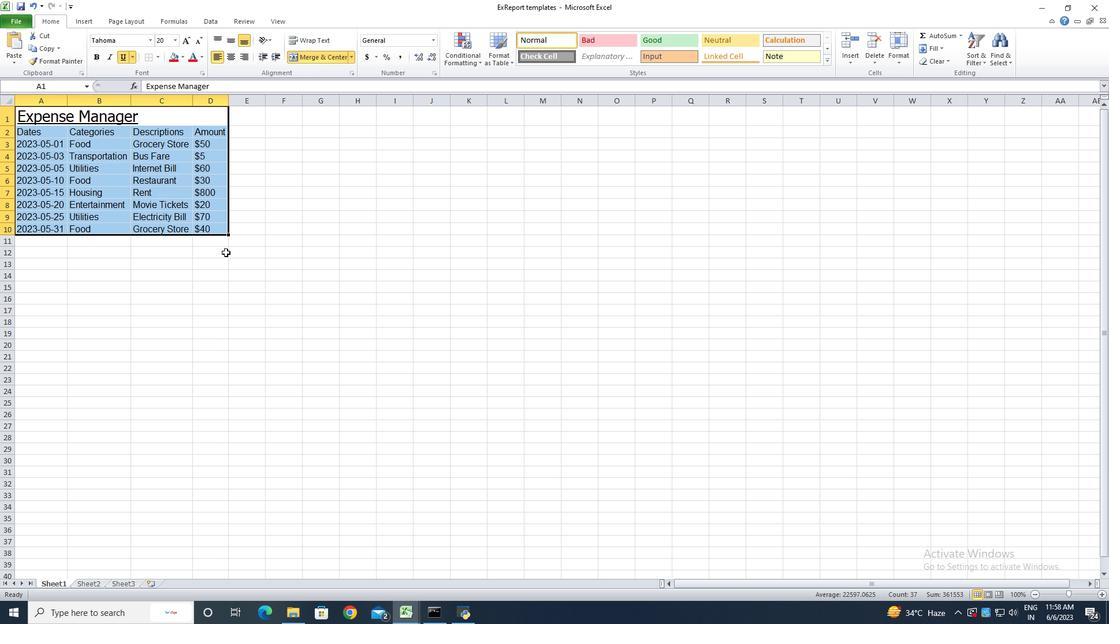 
Action: Key pressed ctrl+S<'\x13'><'\x13'>
Screenshot: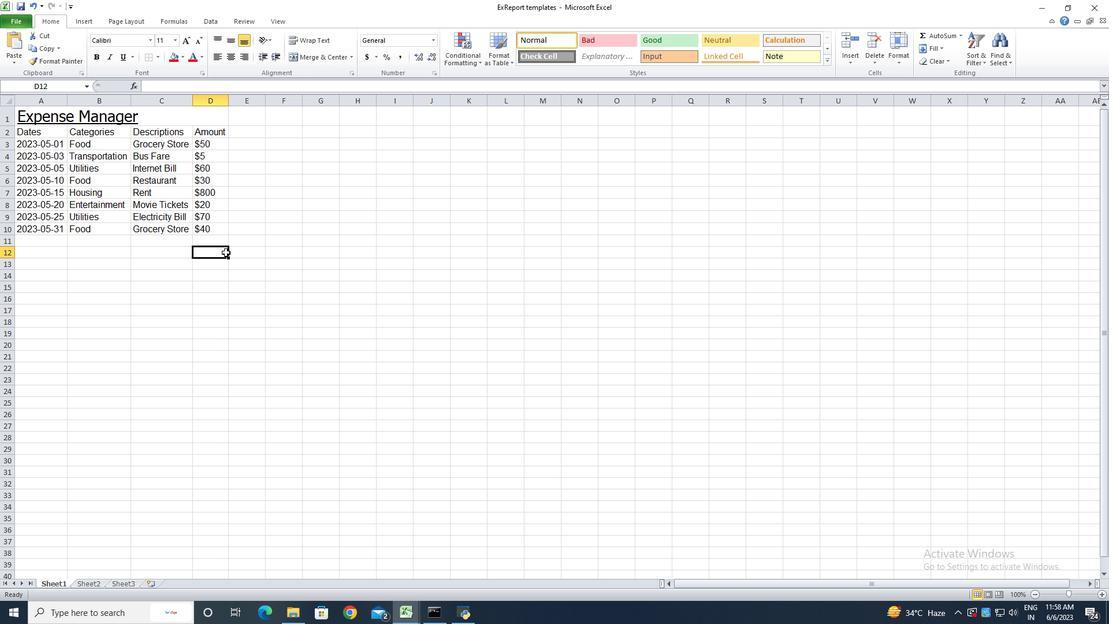 
